 Task: Write Num "1" Under Process Payment.
Action: Mouse moved to (97, 15)
Screenshot: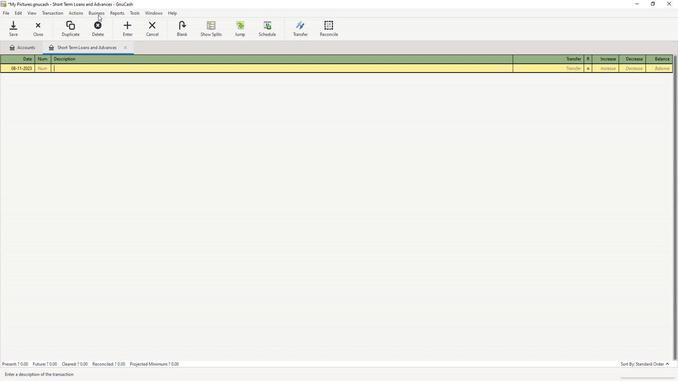 
Action: Mouse pressed left at (97, 15)
Screenshot: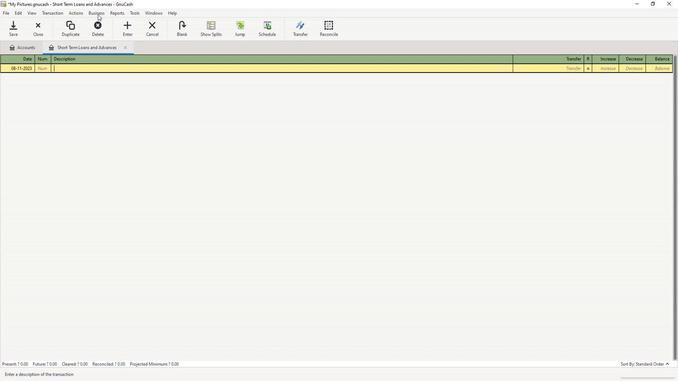 
Action: Mouse moved to (101, 20)
Screenshot: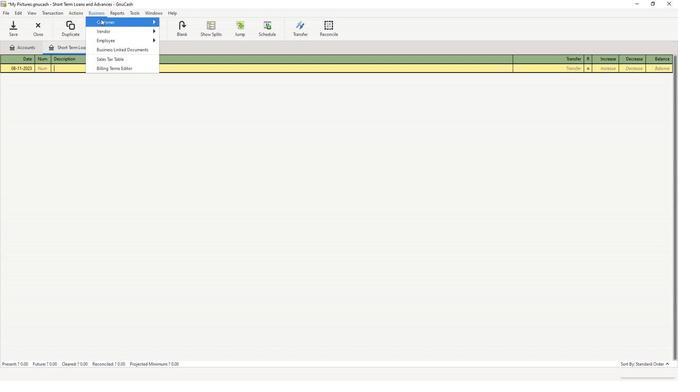
Action: Mouse pressed left at (101, 20)
Screenshot: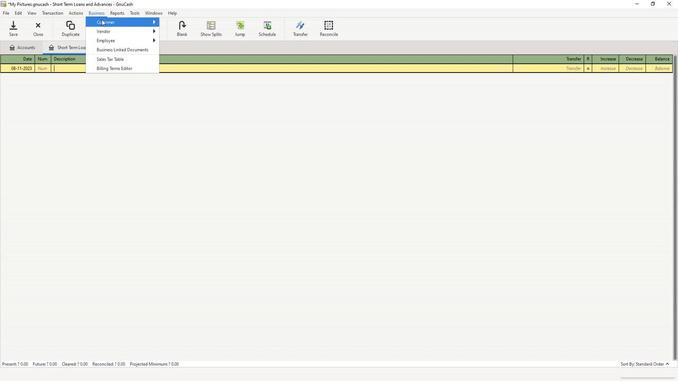 
Action: Mouse moved to (196, 88)
Screenshot: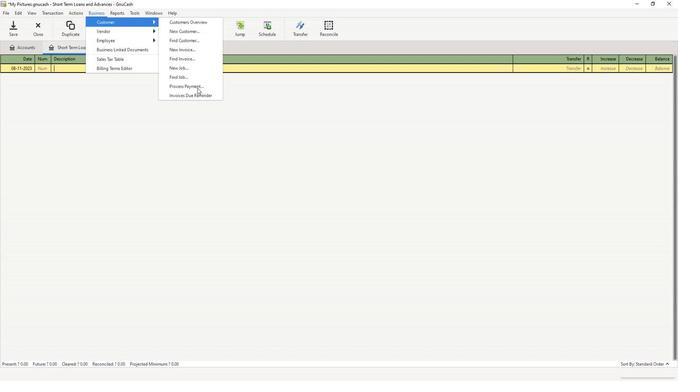 
Action: Mouse pressed left at (196, 88)
Screenshot: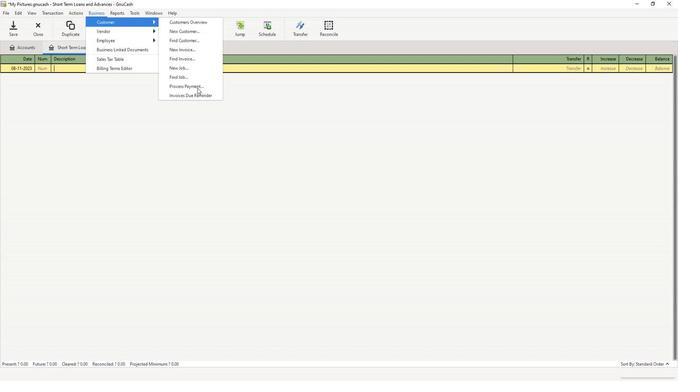 
Action: Mouse moved to (285, 251)
Screenshot: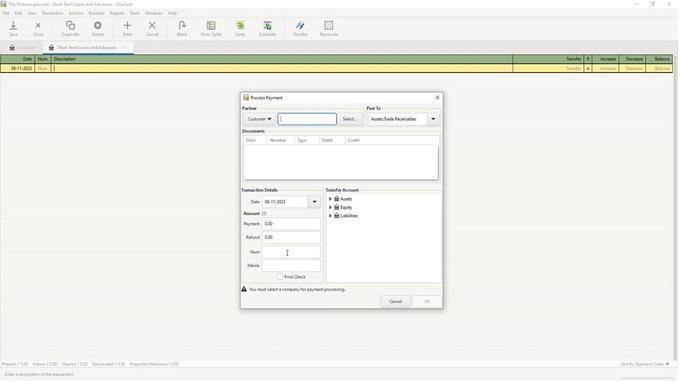 
Action: Mouse pressed left at (285, 251)
Screenshot: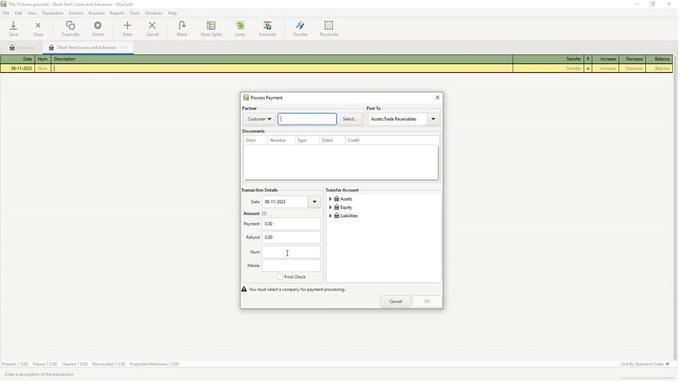 
Action: Key pressed 1
Screenshot: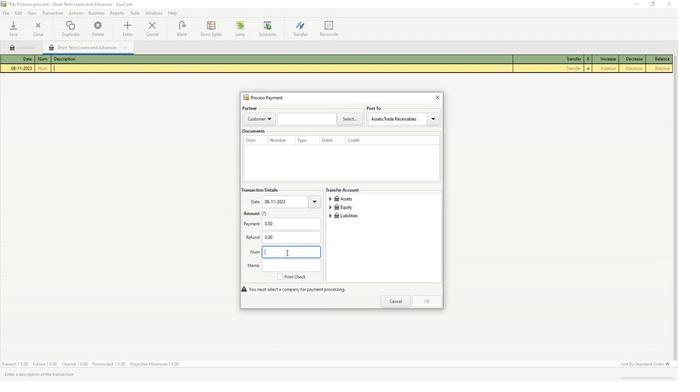 
Action: Mouse moved to (293, 256)
Screenshot: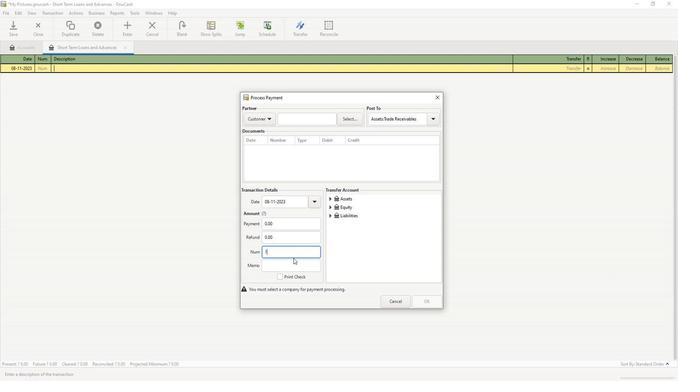 
